 Task: Create a task  Implement a new cloud-based project portfolio management system for a company , assign it to team member softage.3@softage.net in the project AquaVue and update the status of the task to  At Risk , set the priority of the task to Medium
Action: Mouse moved to (67, 311)
Screenshot: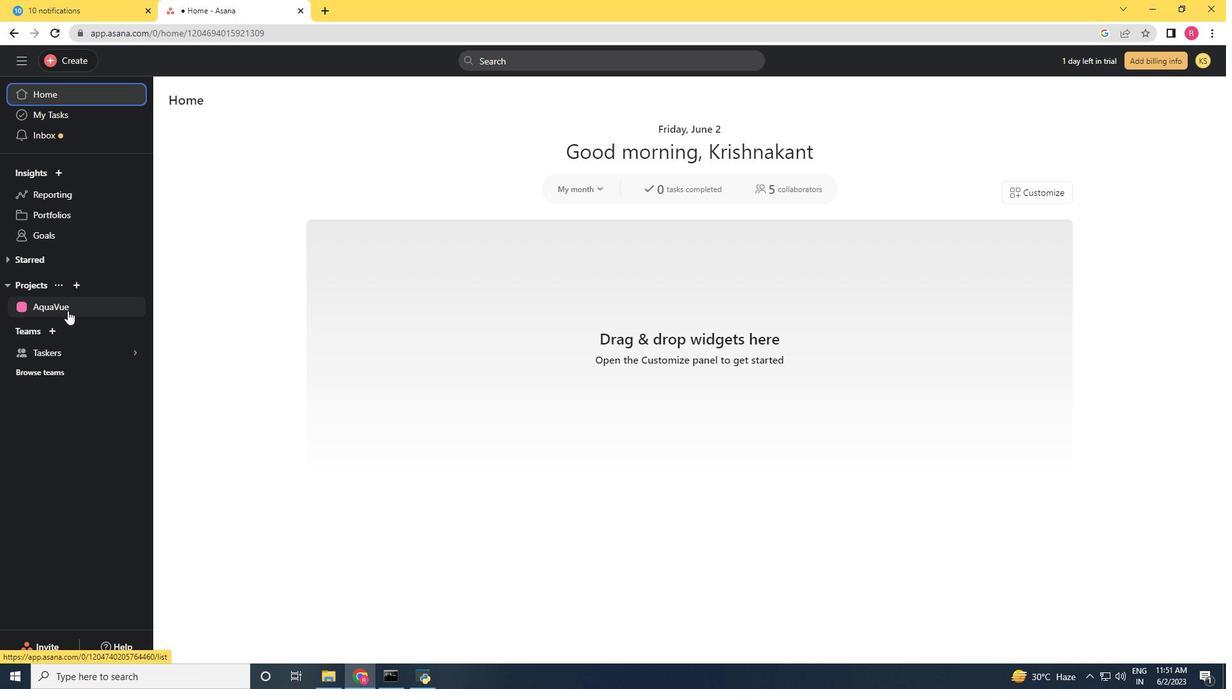 
Action: Mouse pressed left at (67, 311)
Screenshot: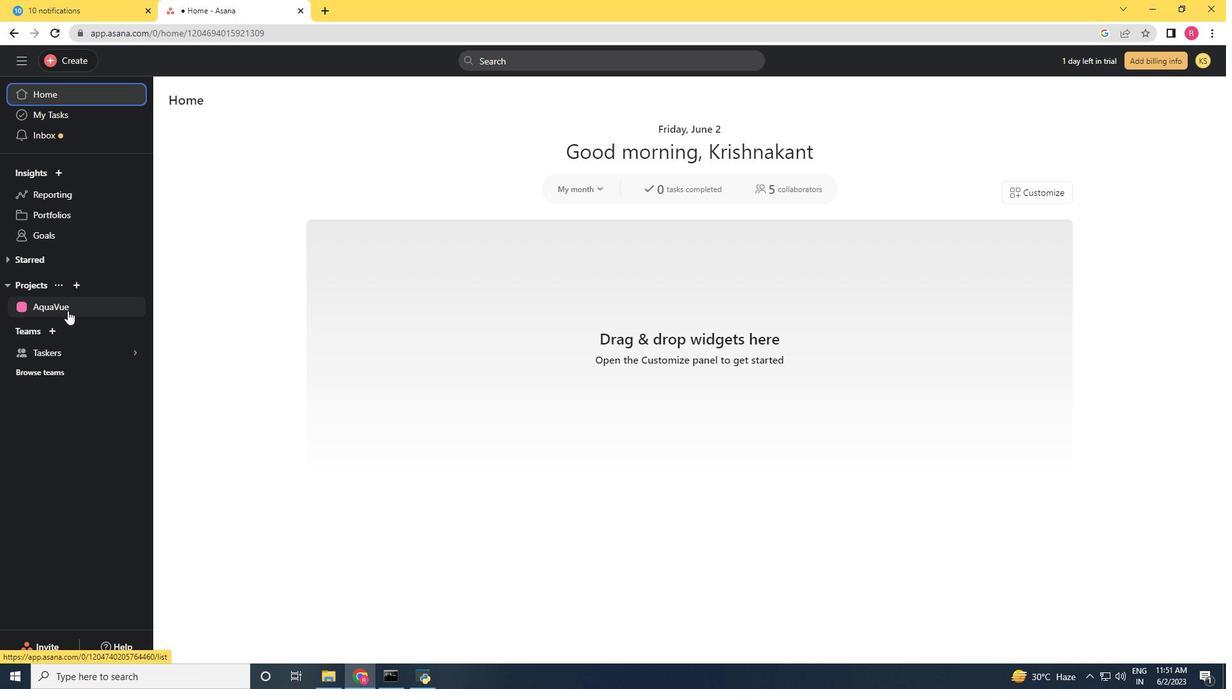 
Action: Mouse moved to (63, 54)
Screenshot: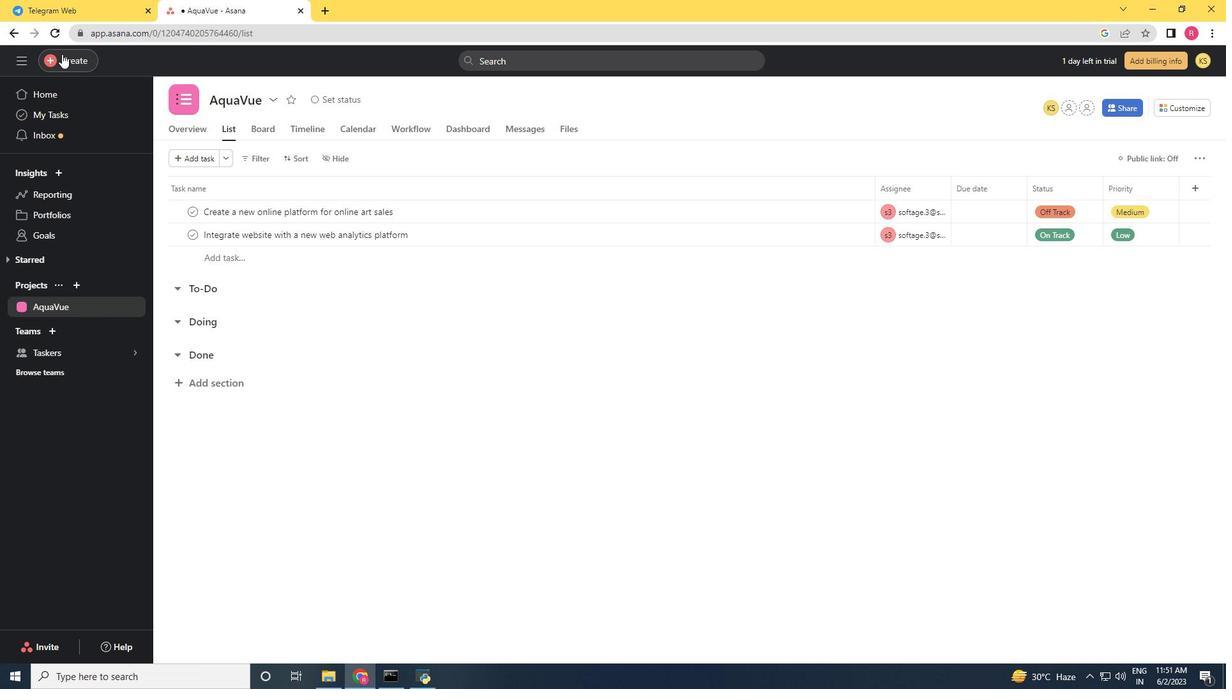 
Action: Mouse pressed left at (63, 54)
Screenshot: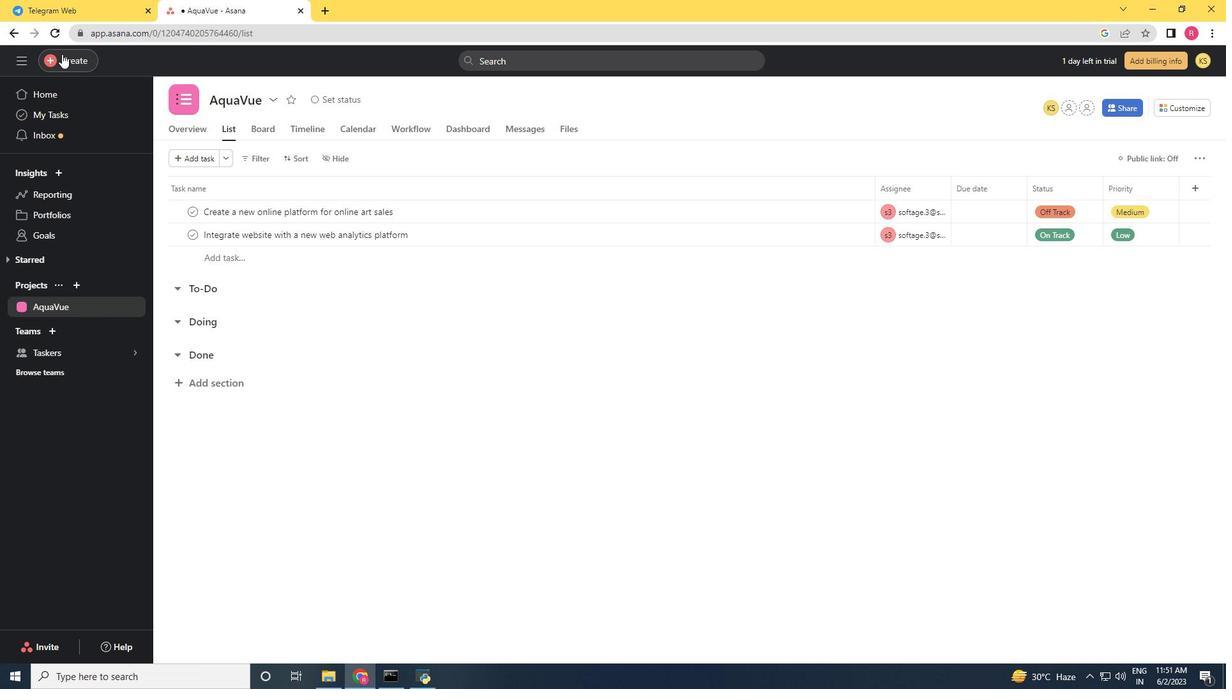 
Action: Mouse moved to (154, 68)
Screenshot: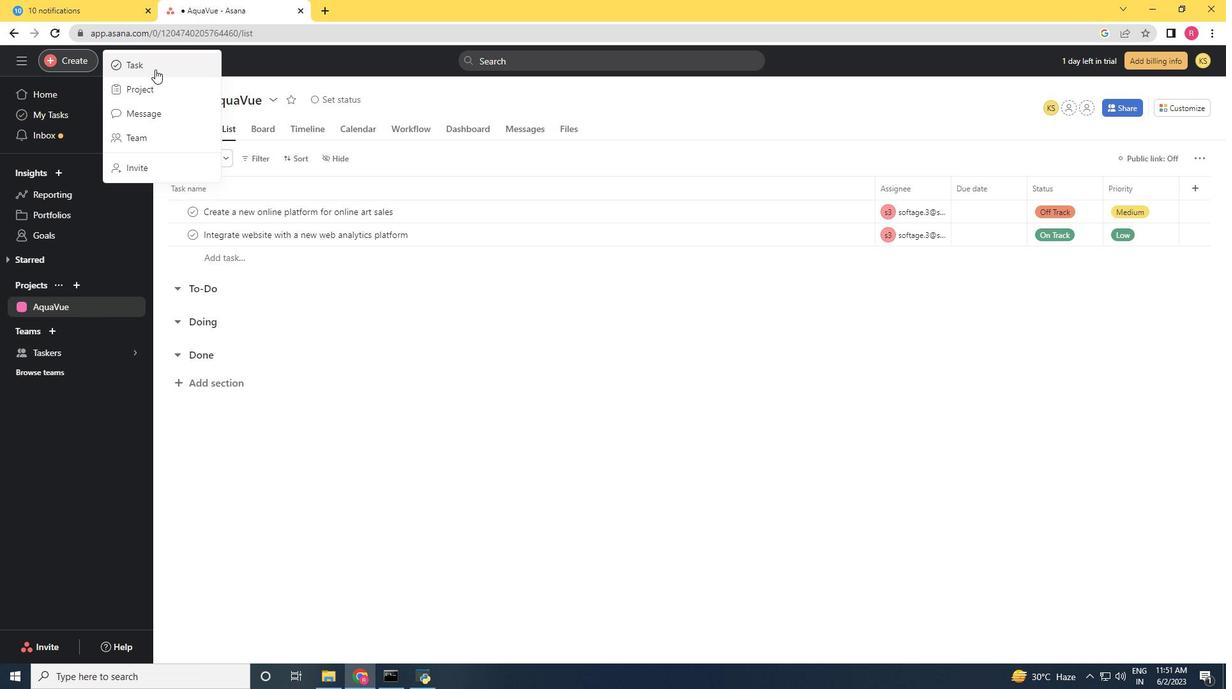 
Action: Mouse pressed left at (154, 68)
Screenshot: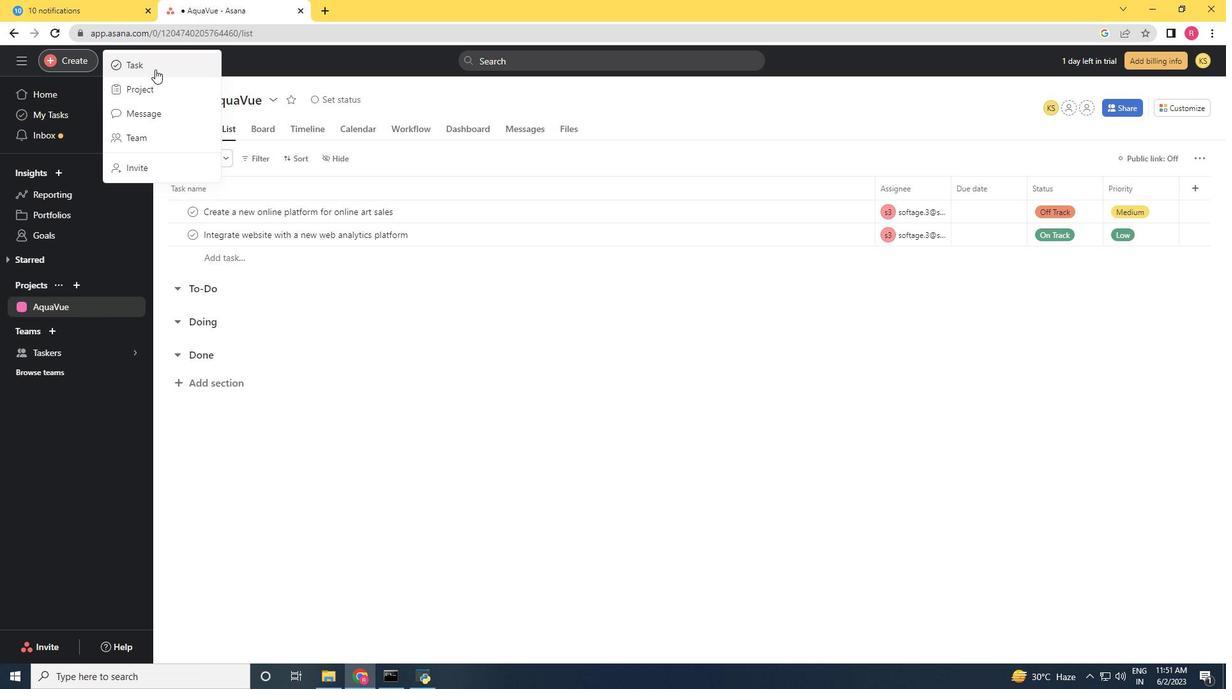 
Action: Key pressed <Key.shift><Key.shift><Key.shift>Implement<Key.space>a<Key.space>new<Key.space>cloud-based<Key.space>project<Key.space>portfolio<Key.space>management<Key.space>system<Key.space>for<Key.space>a<Key.space>company<Key.space>
Screenshot: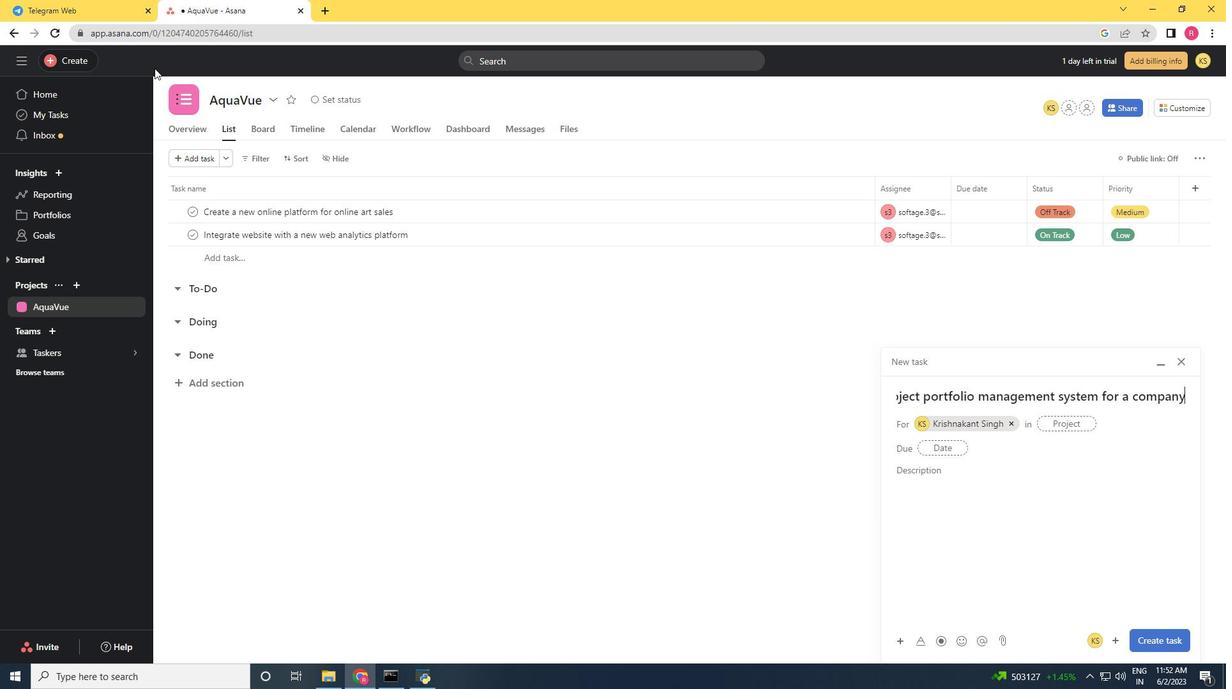 
Action: Mouse moved to (1009, 420)
Screenshot: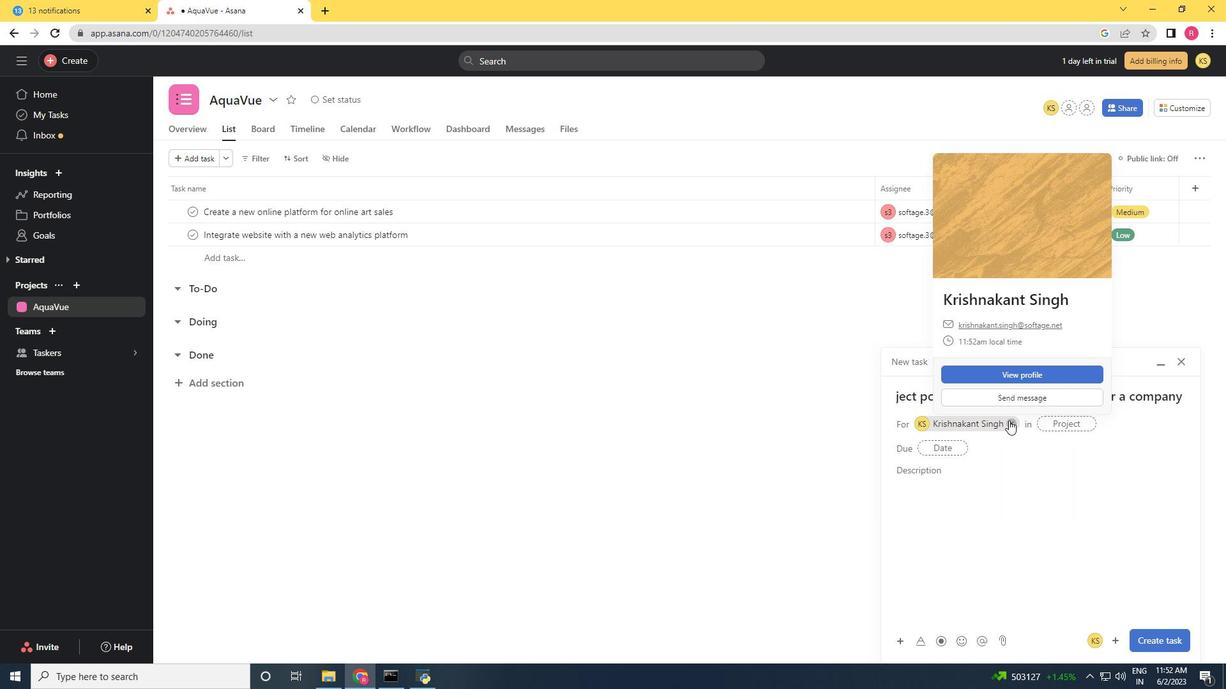
Action: Mouse pressed left at (1009, 420)
Screenshot: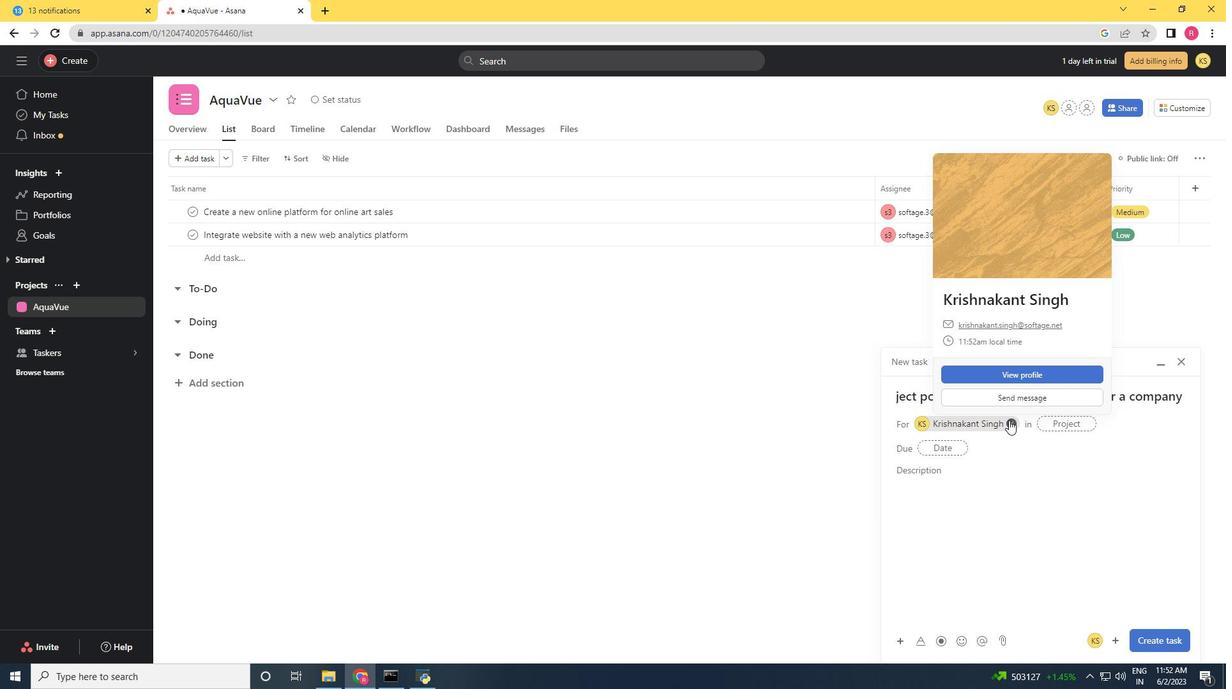 
Action: Mouse moved to (955, 422)
Screenshot: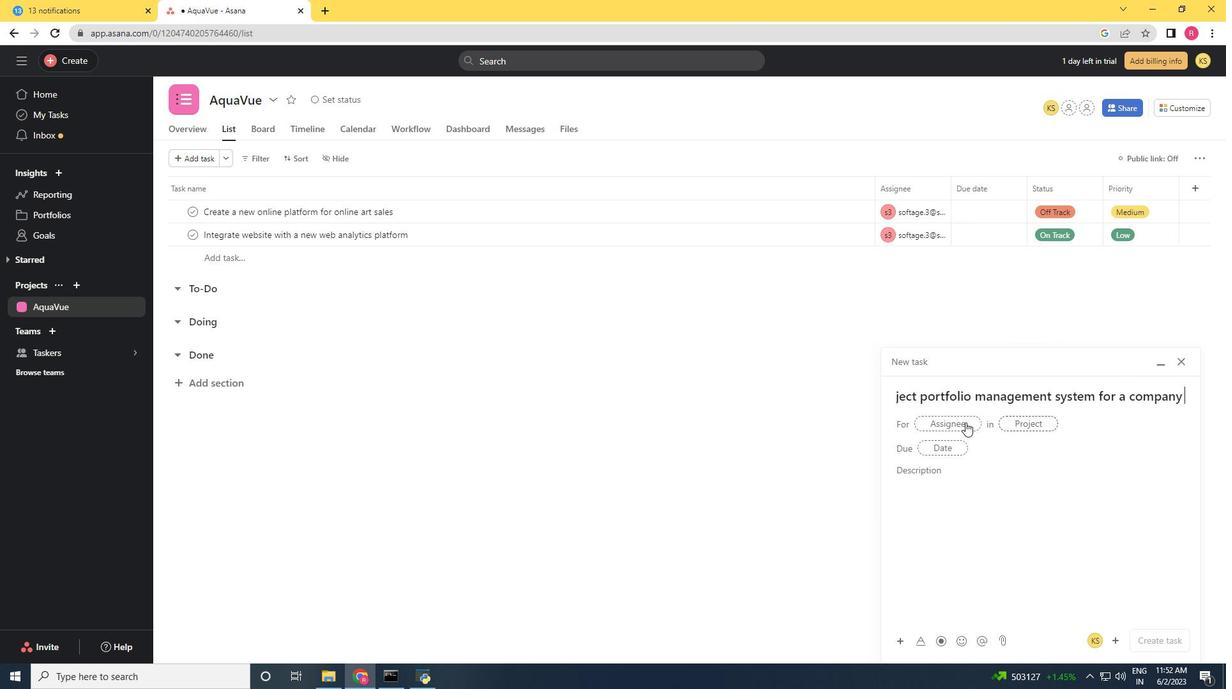 
Action: Mouse pressed left at (955, 422)
Screenshot: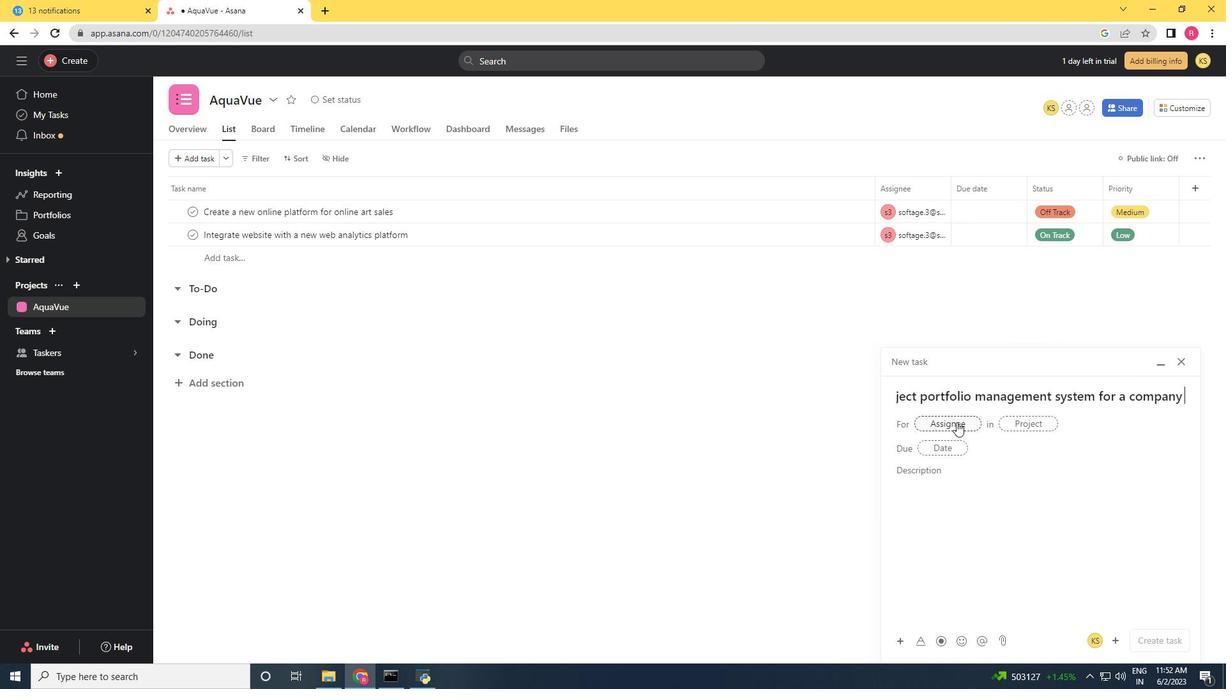 
Action: Mouse moved to (868, 447)
Screenshot: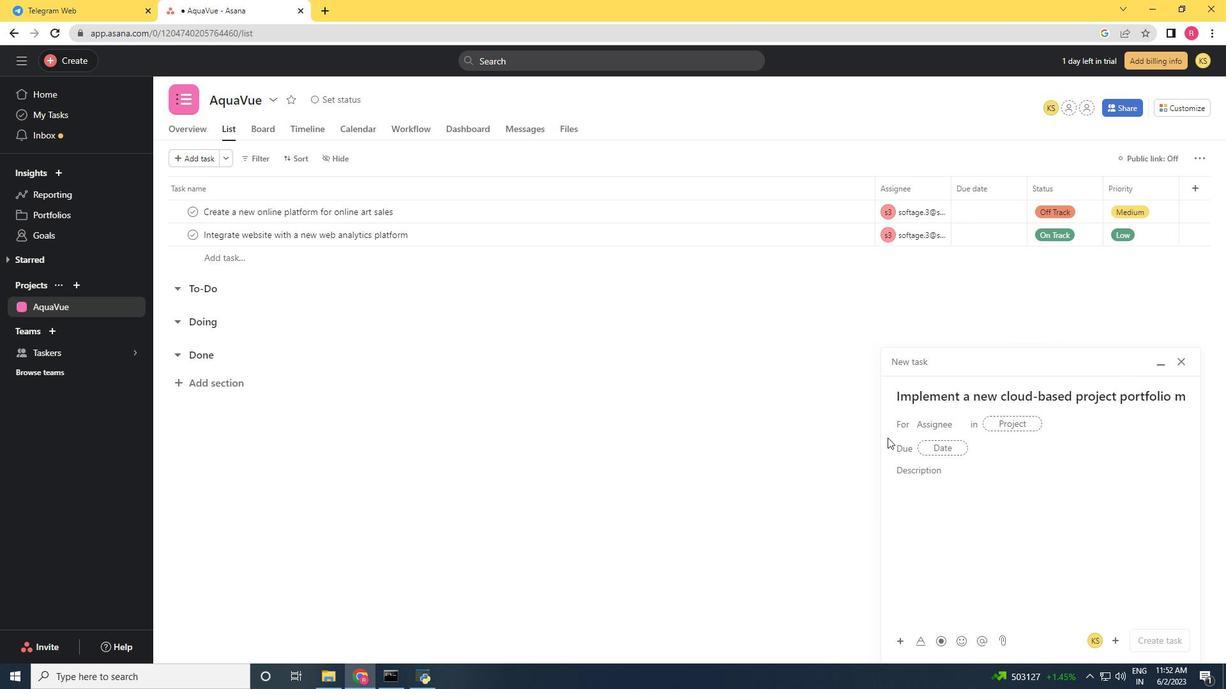 
Action: Key pressed softage.3<Key.shift>@softage.net
Screenshot: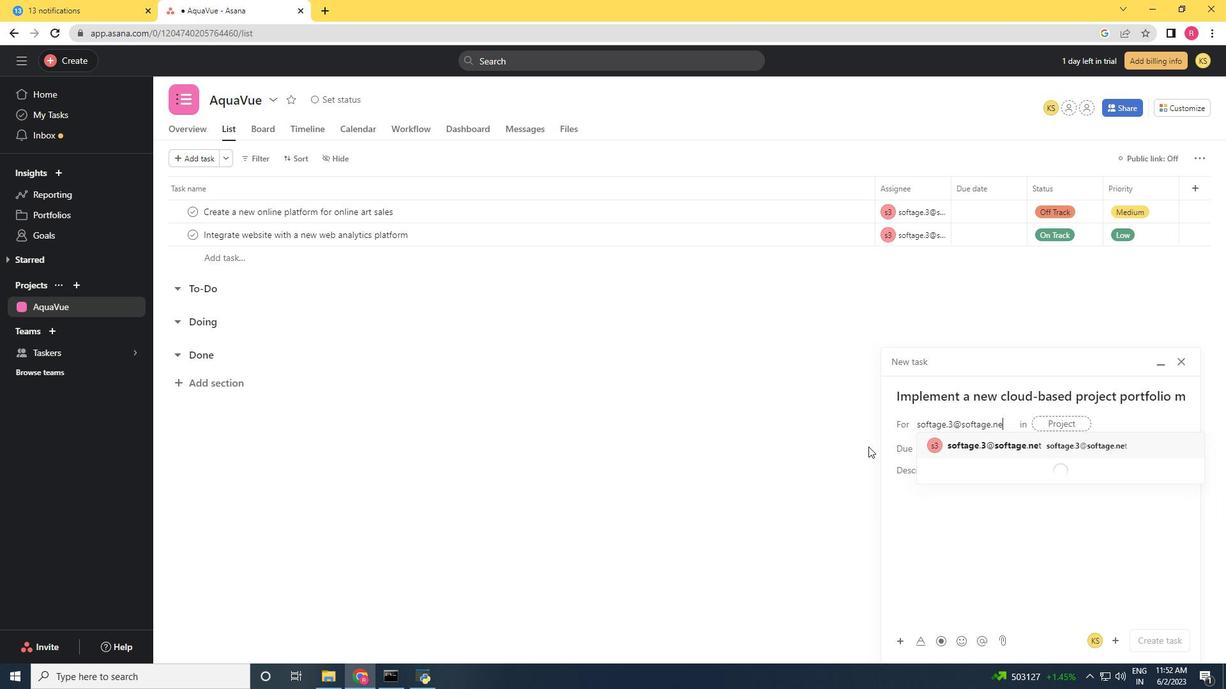 
Action: Mouse moved to (934, 443)
Screenshot: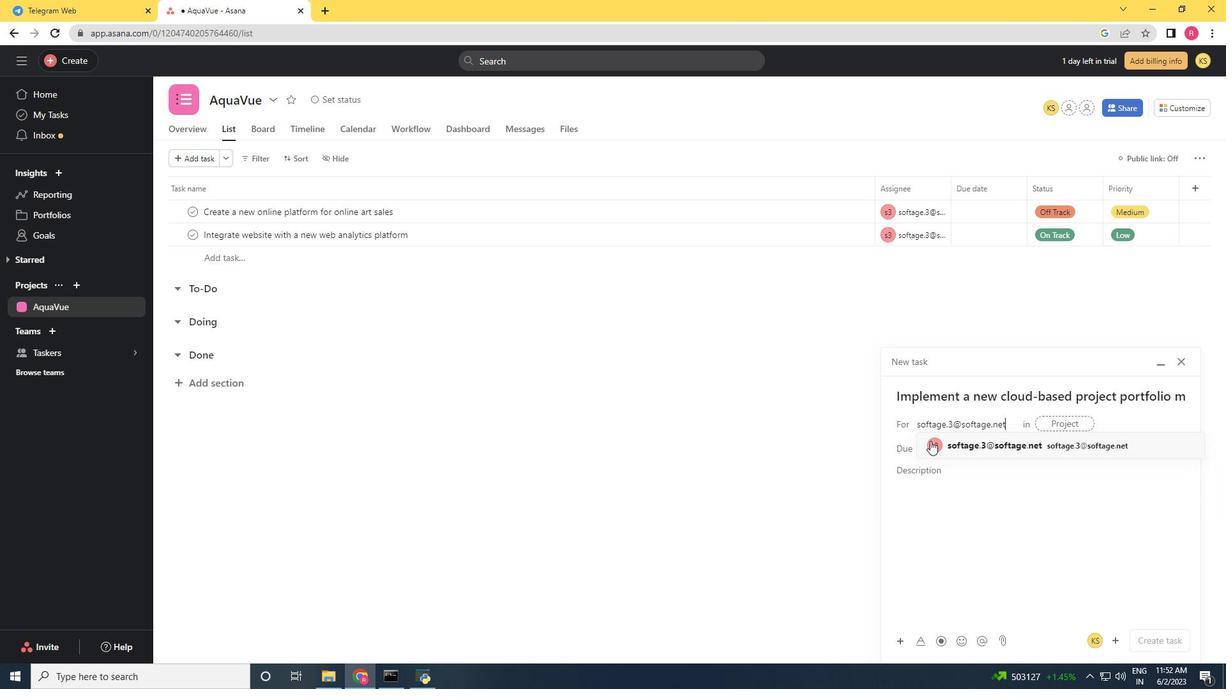 
Action: Mouse pressed left at (934, 443)
Screenshot: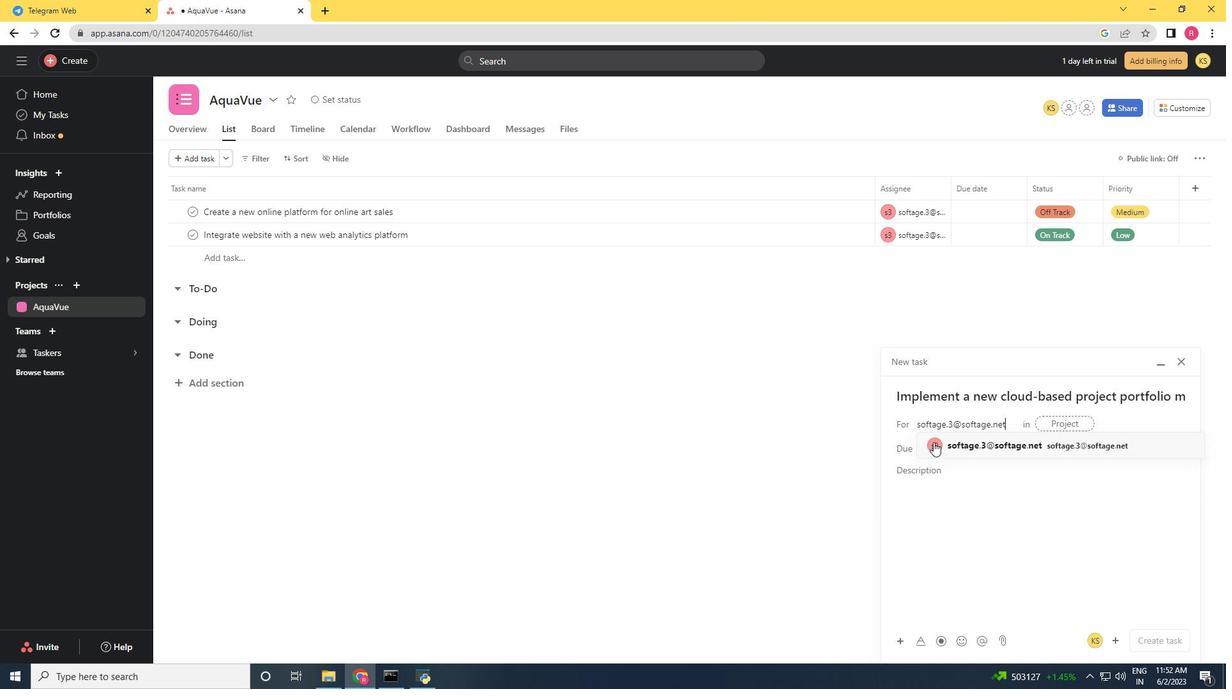 
Action: Mouse moved to (828, 477)
Screenshot: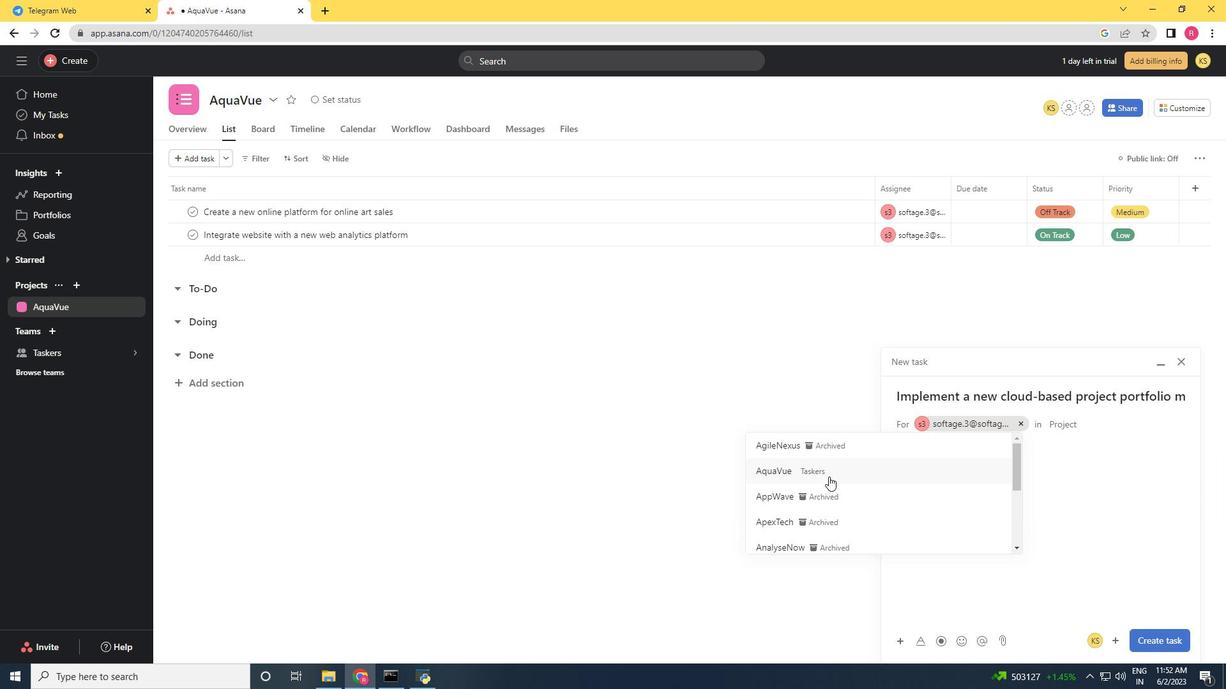 
Action: Mouse pressed left at (828, 477)
Screenshot: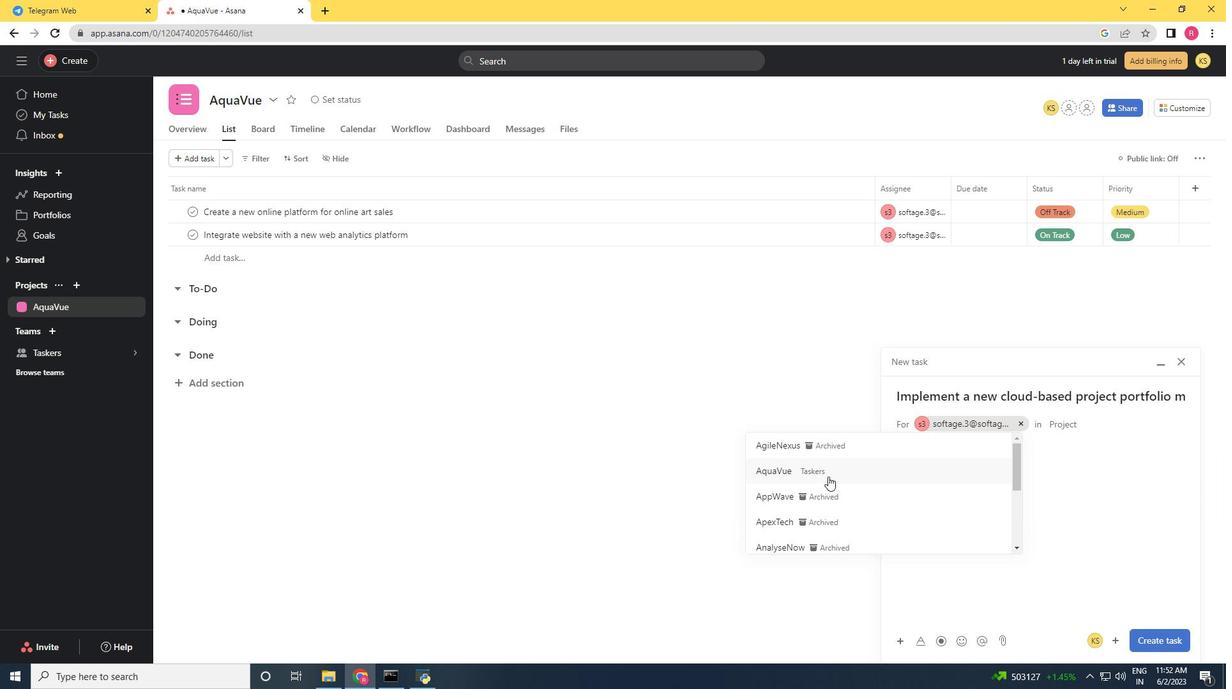 
Action: Mouse moved to (978, 476)
Screenshot: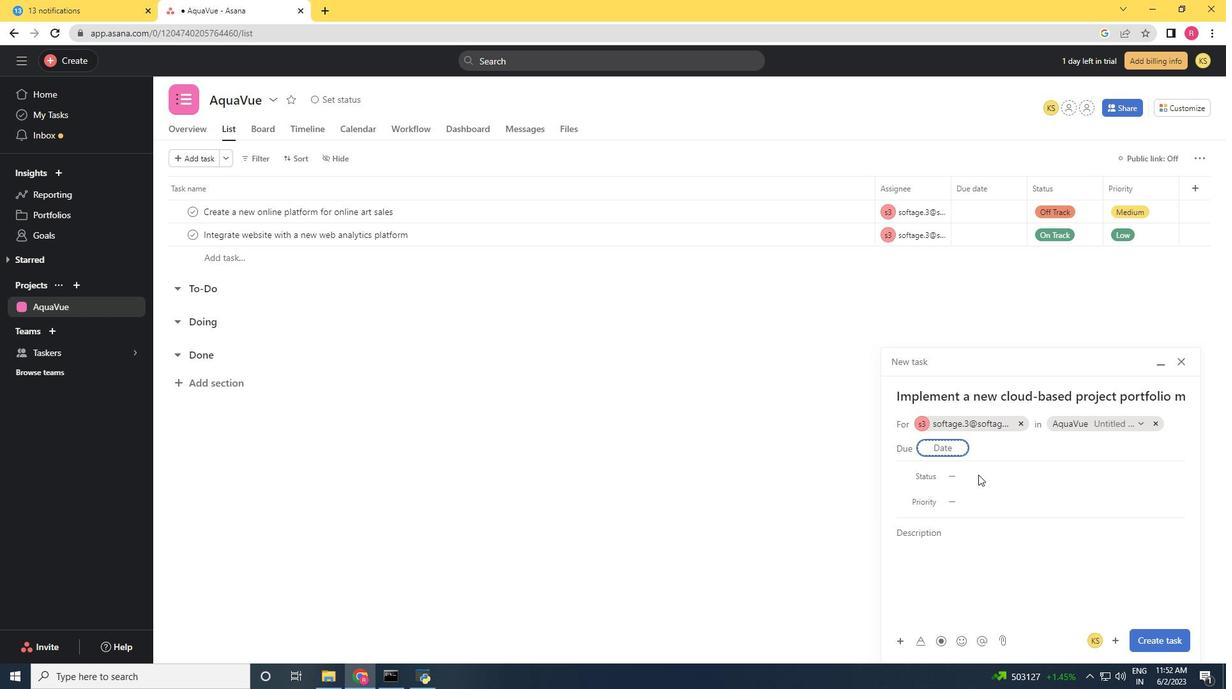 
Action: Mouse pressed left at (978, 476)
Screenshot: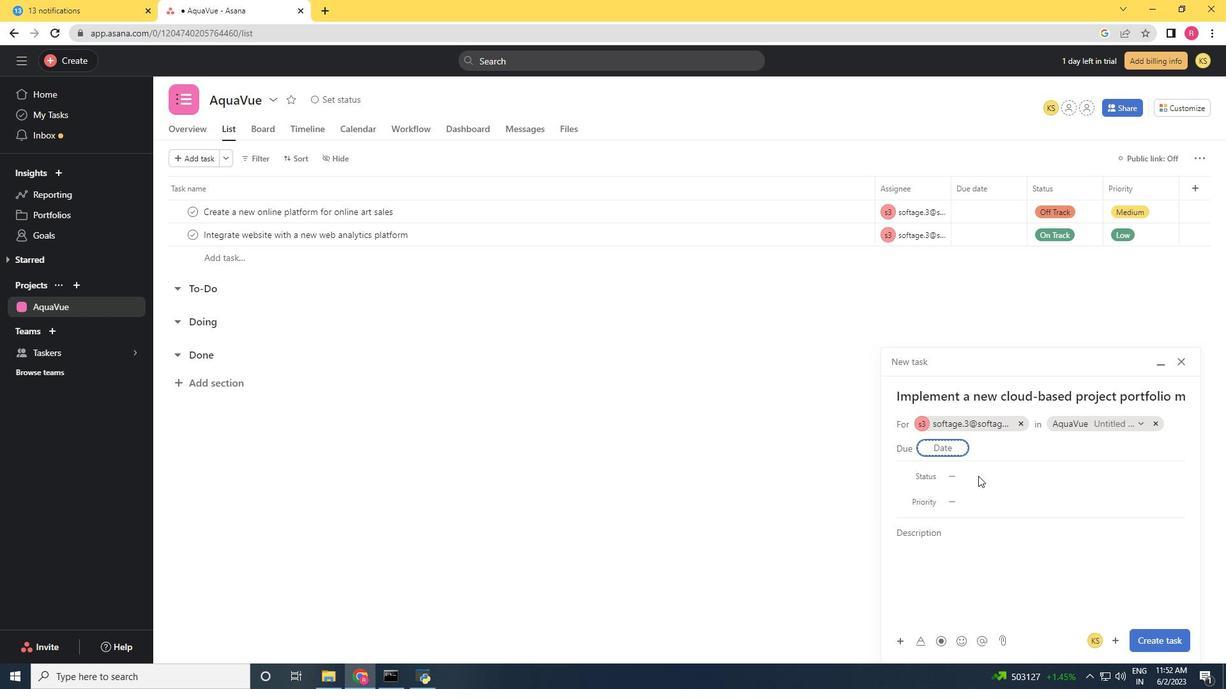 
Action: Mouse moved to (961, 479)
Screenshot: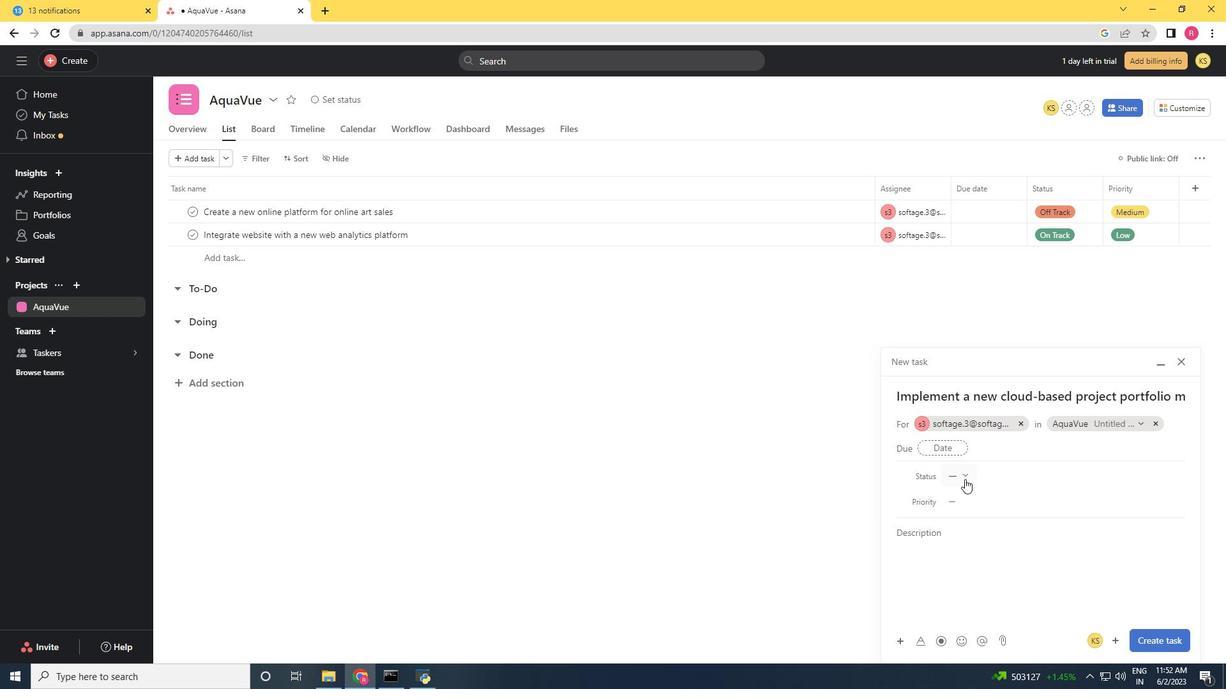 
Action: Mouse pressed left at (961, 479)
Screenshot: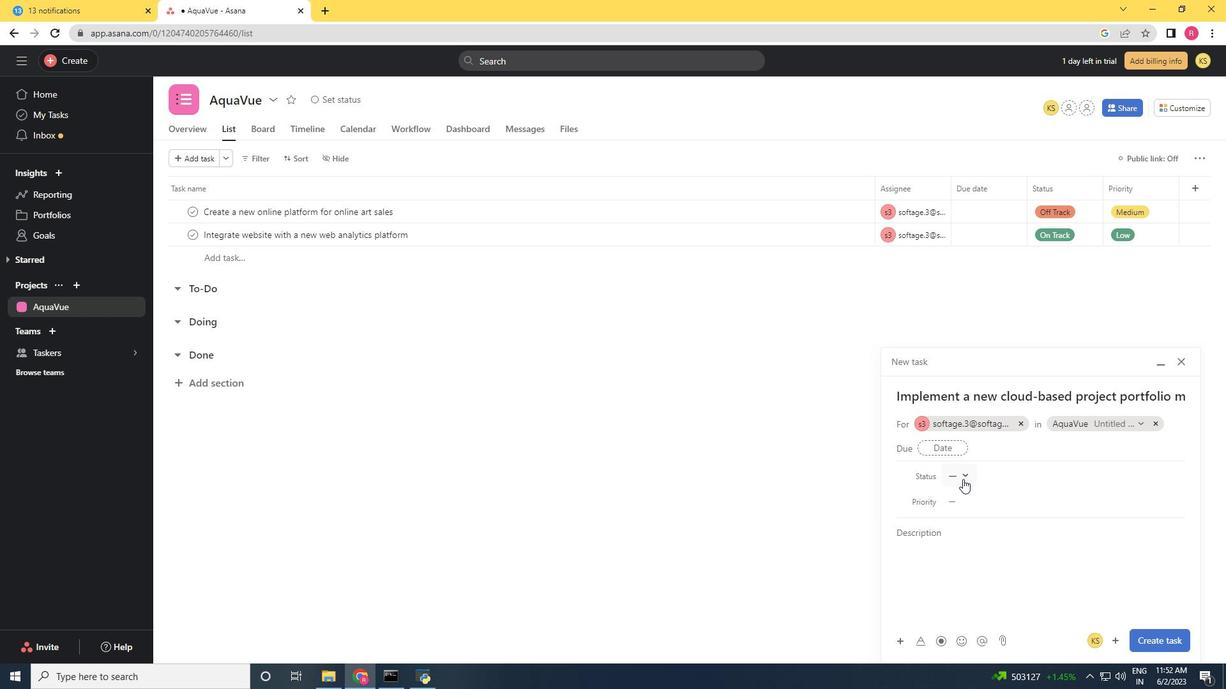 
Action: Mouse moved to (988, 560)
Screenshot: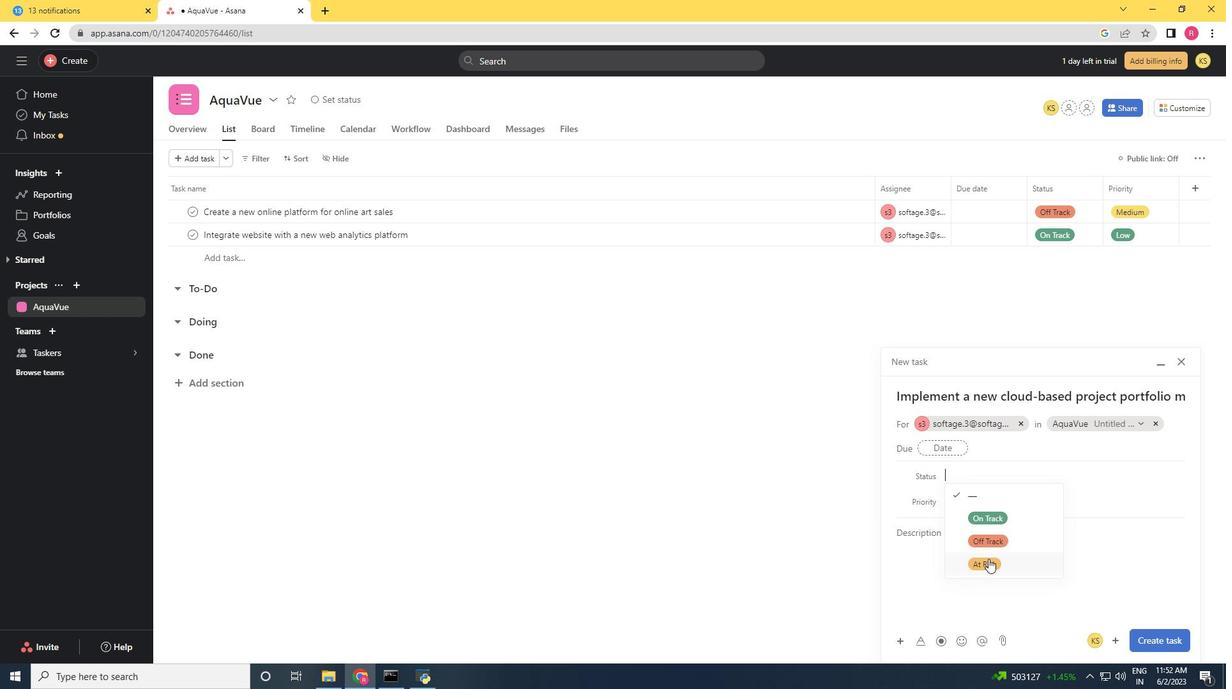 
Action: Mouse pressed left at (988, 560)
Screenshot: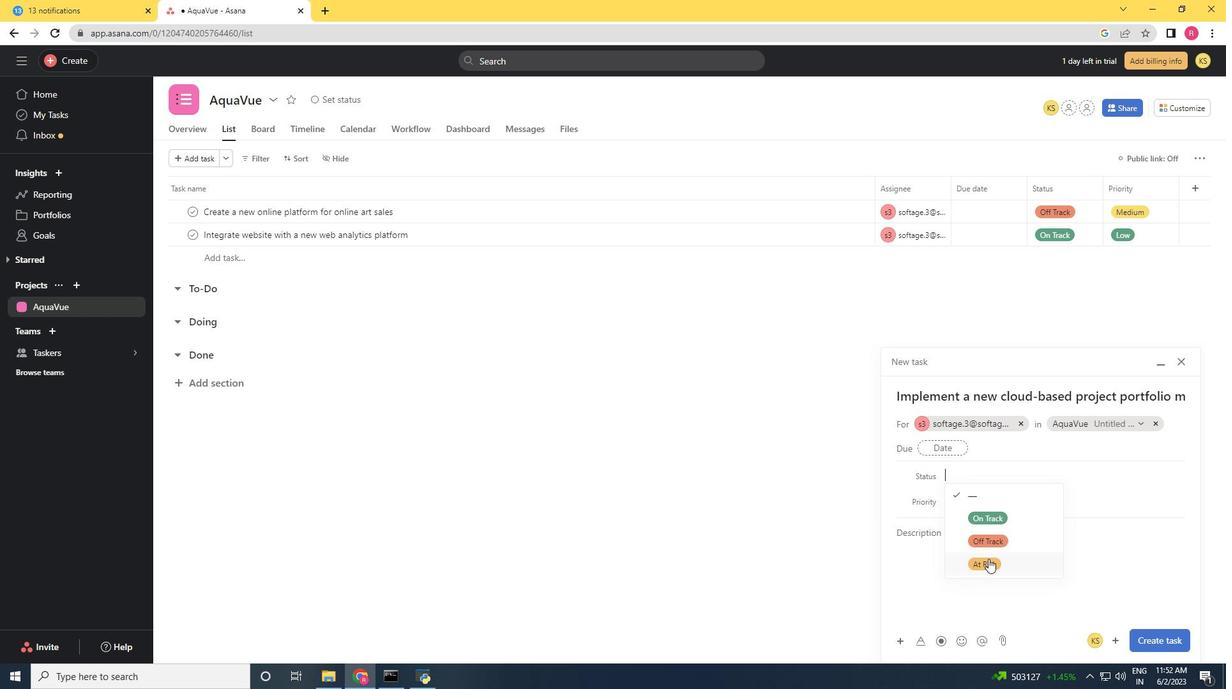 
Action: Mouse moved to (970, 503)
Screenshot: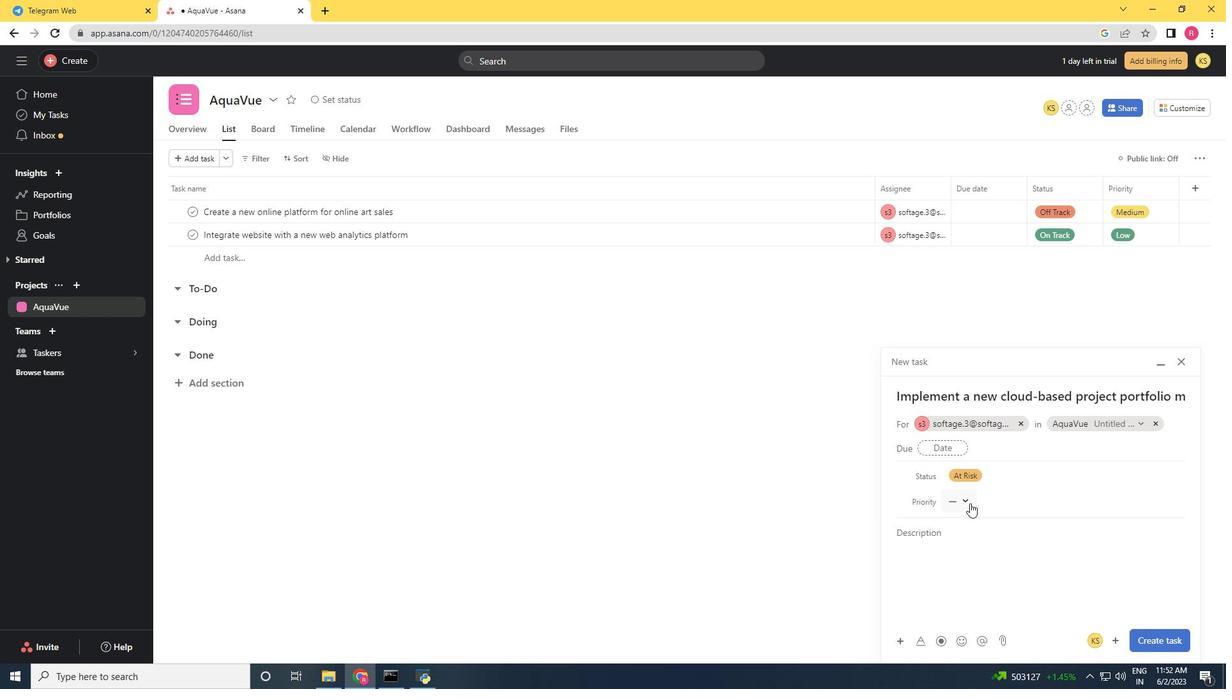 
Action: Mouse pressed left at (970, 503)
Screenshot: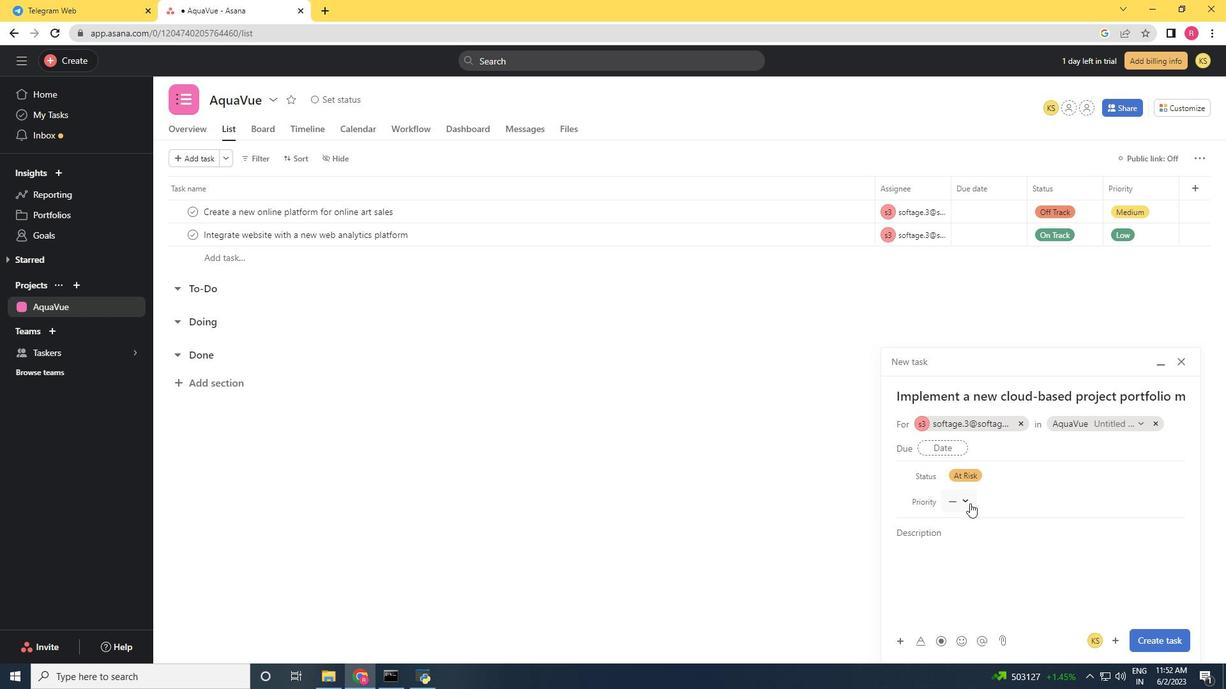 
Action: Mouse moved to (984, 567)
Screenshot: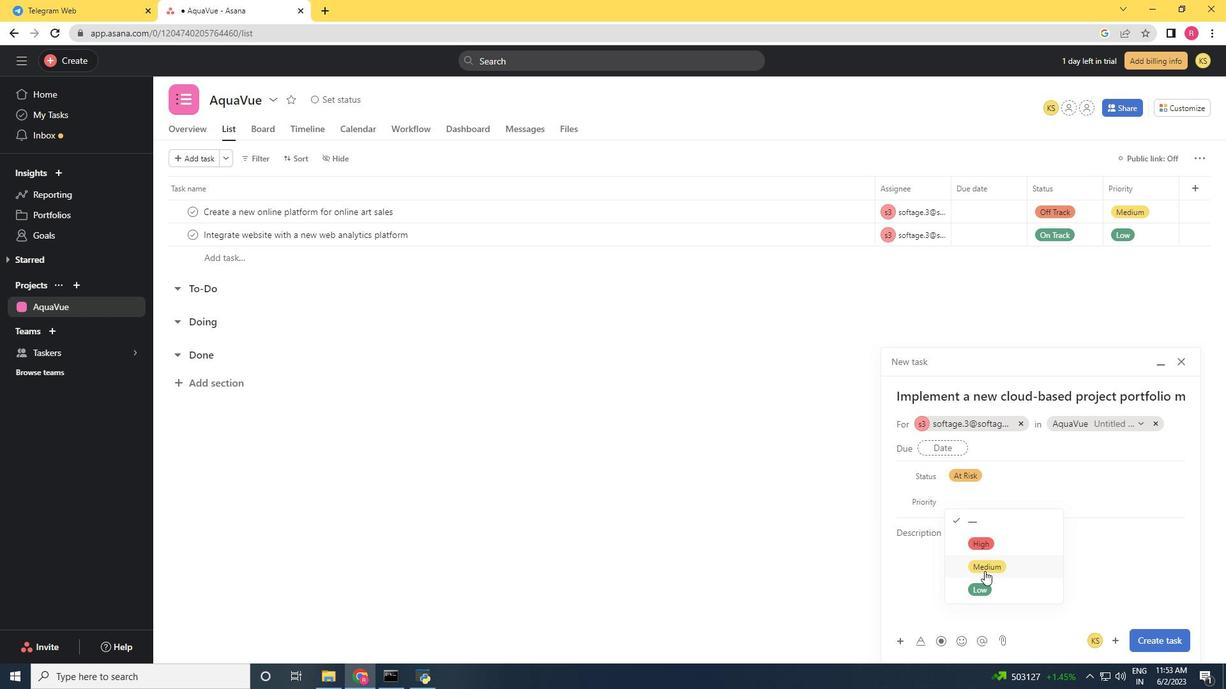 
Action: Mouse pressed left at (984, 567)
Screenshot: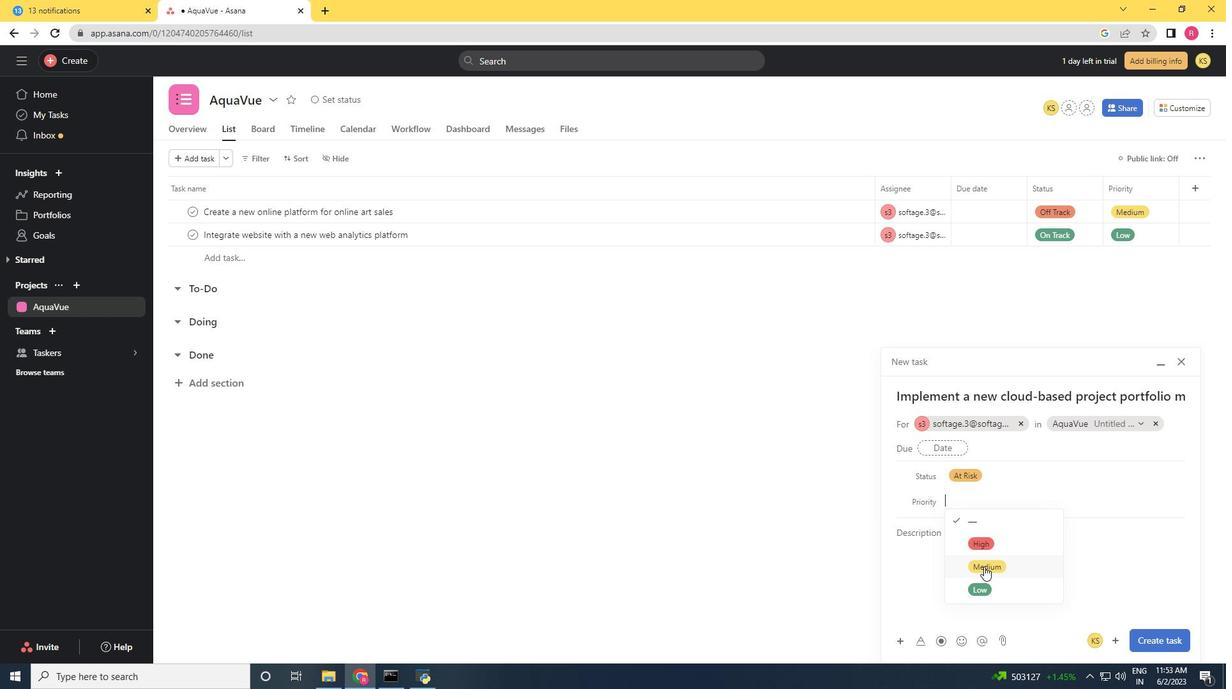 
Action: Mouse moved to (1168, 641)
Screenshot: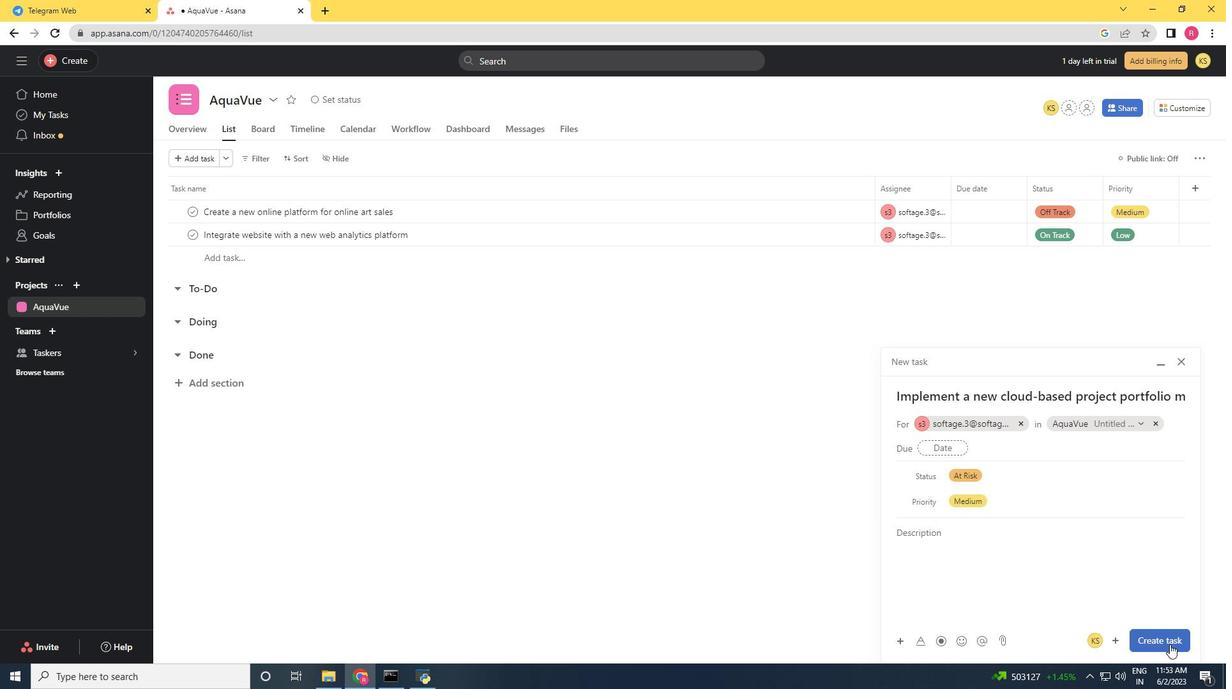 
Action: Mouse pressed left at (1168, 641)
Screenshot: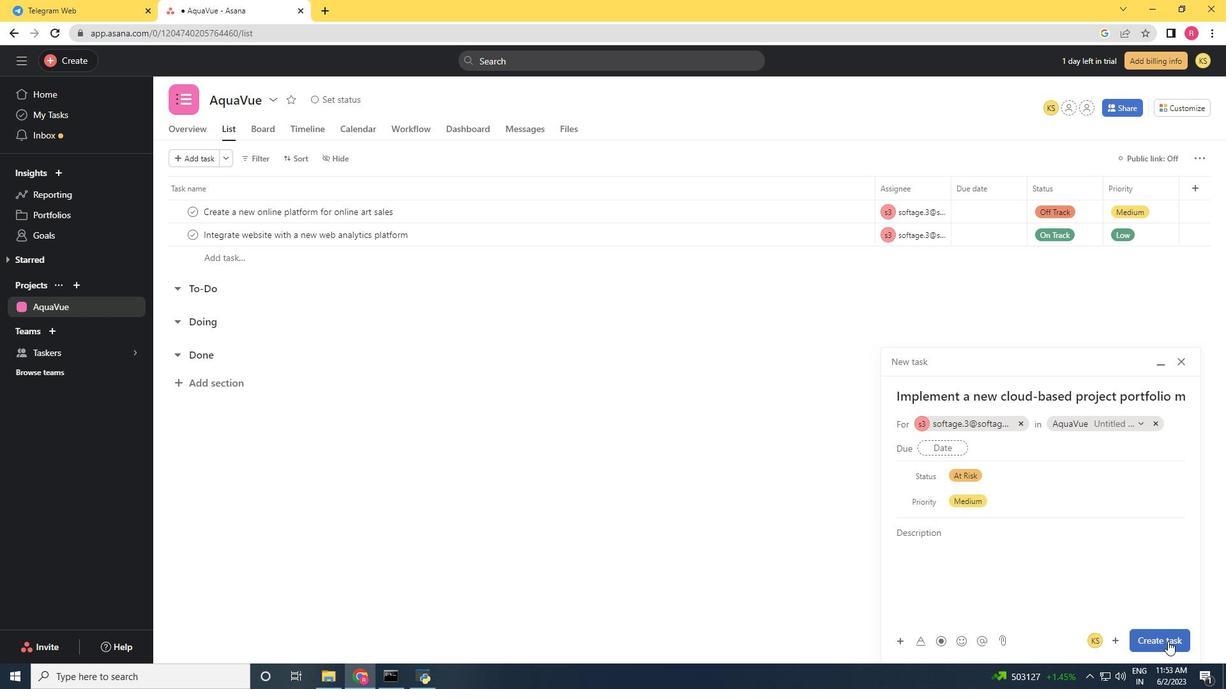 
Action: Mouse moved to (627, 494)
Screenshot: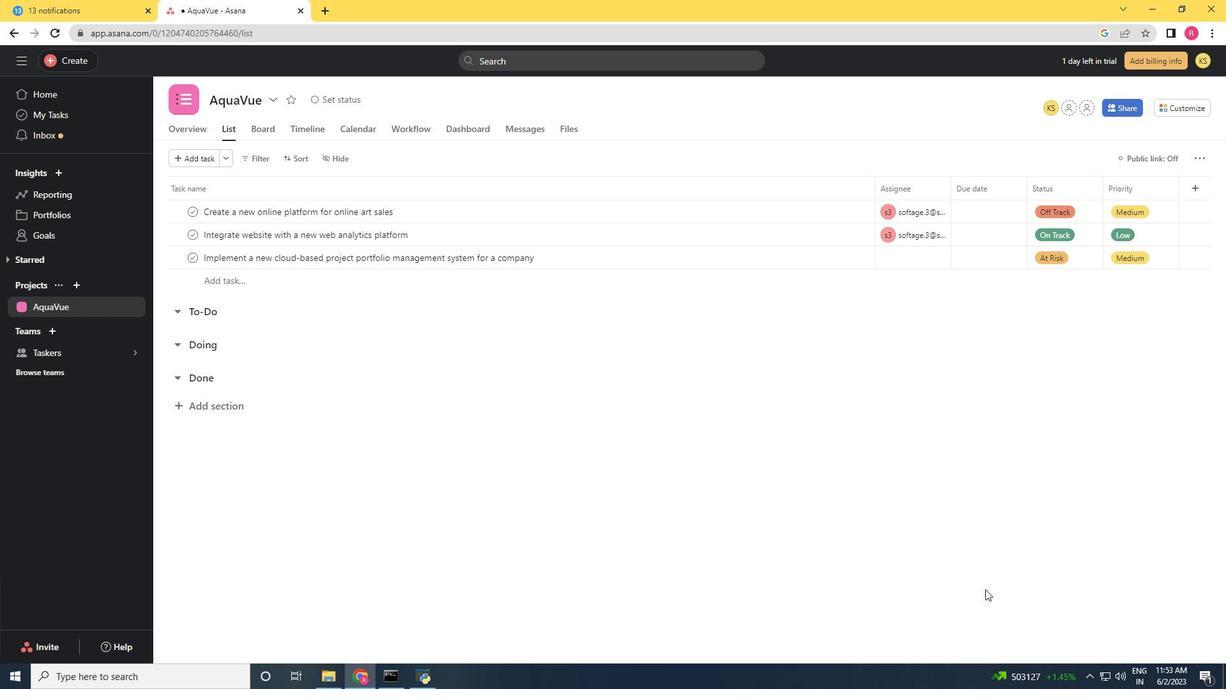 
